 Task: Change text alignment to the right.
Action: Mouse moved to (23, 141)
Screenshot: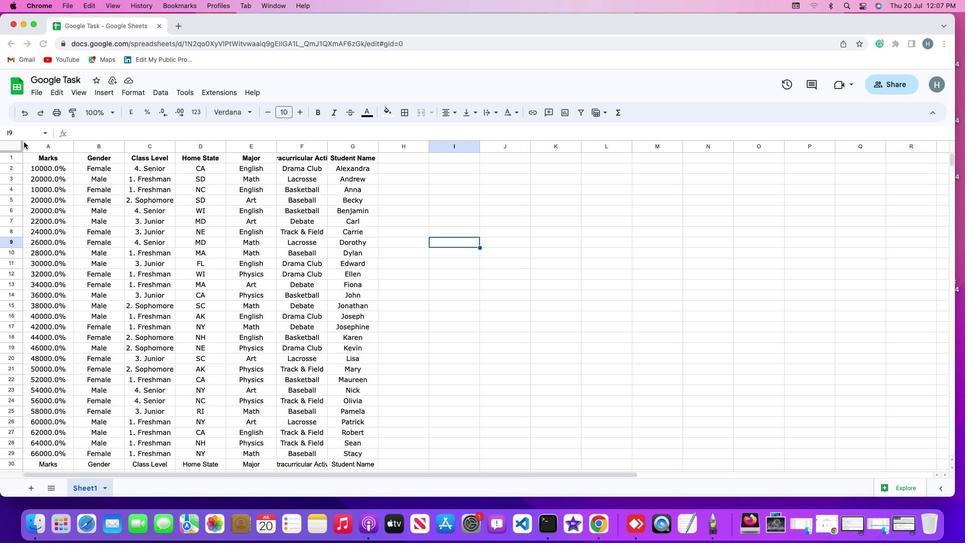
Action: Mouse pressed left at (23, 141)
Screenshot: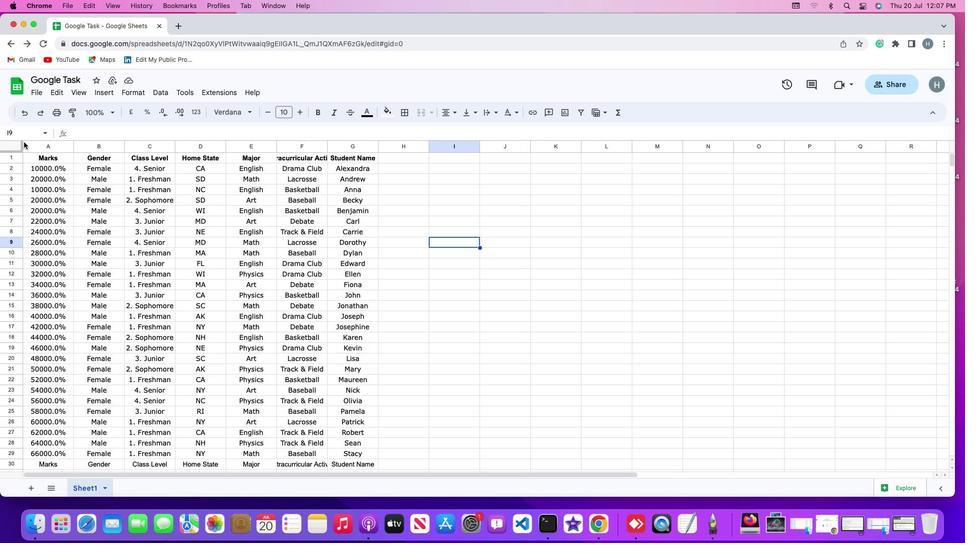 
Action: Mouse moved to (18, 148)
Screenshot: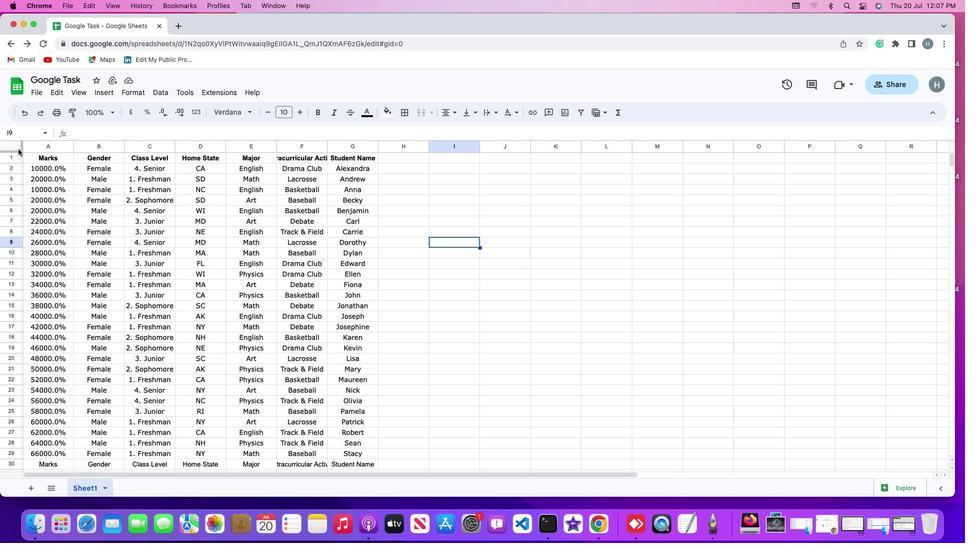 
Action: Mouse pressed left at (18, 148)
Screenshot: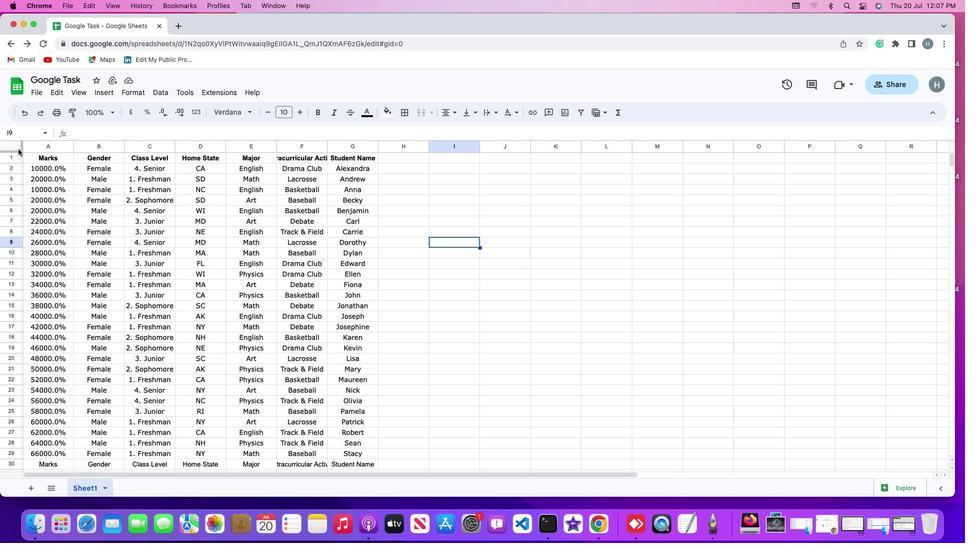 
Action: Mouse moved to (134, 95)
Screenshot: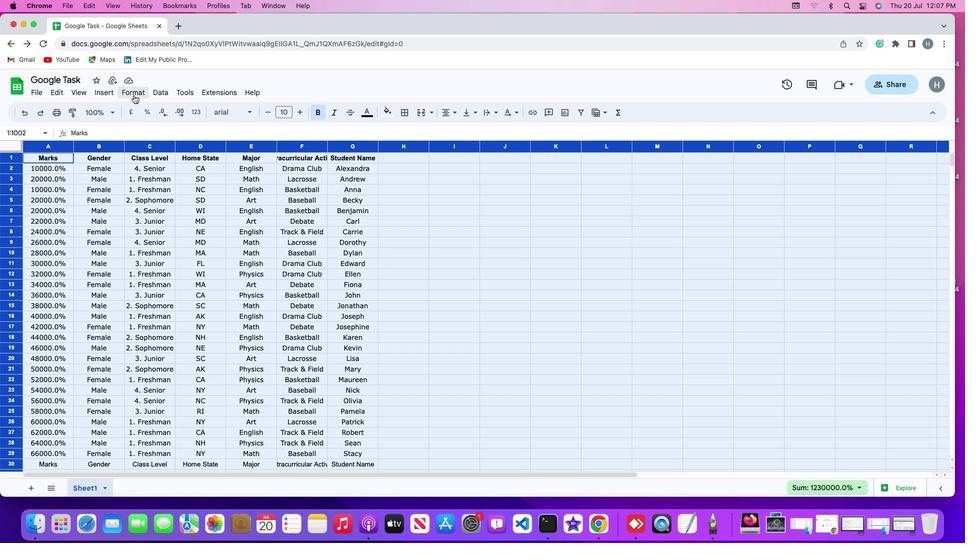 
Action: Mouse pressed left at (134, 95)
Screenshot: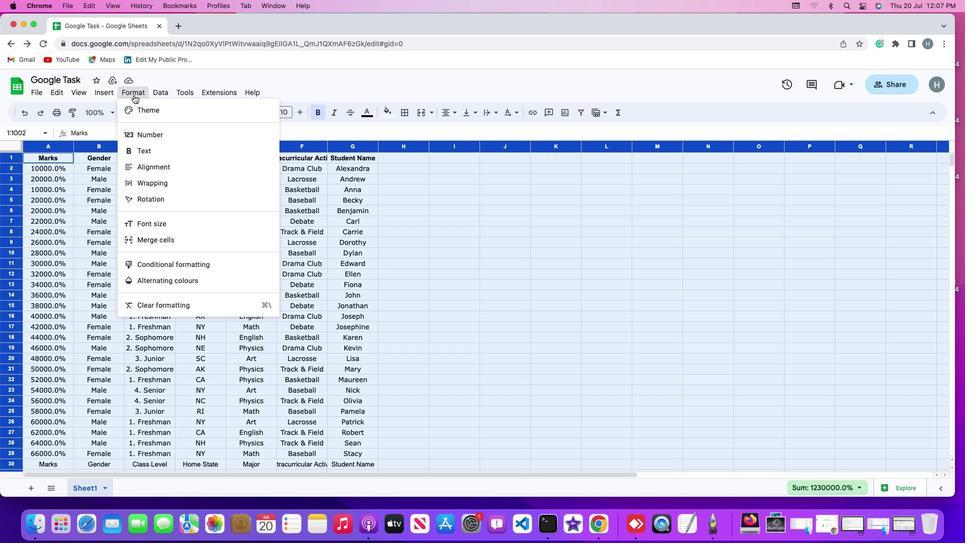
Action: Mouse moved to (158, 165)
Screenshot: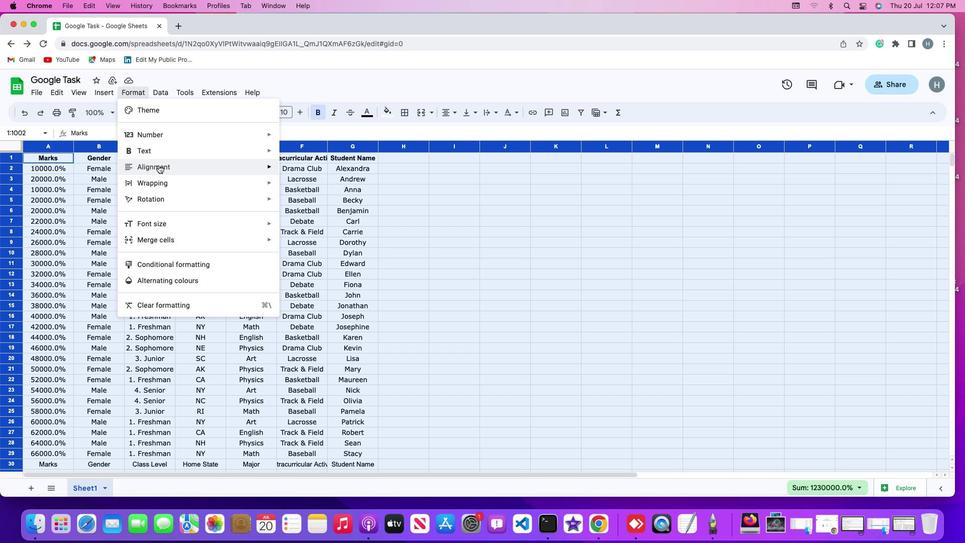 
Action: Mouse pressed left at (158, 165)
Screenshot: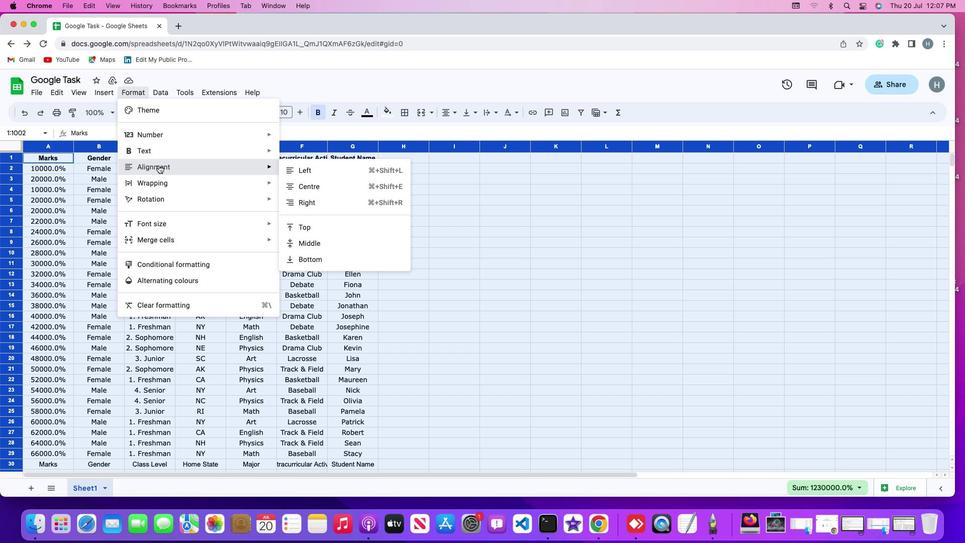 
Action: Mouse moved to (333, 206)
Screenshot: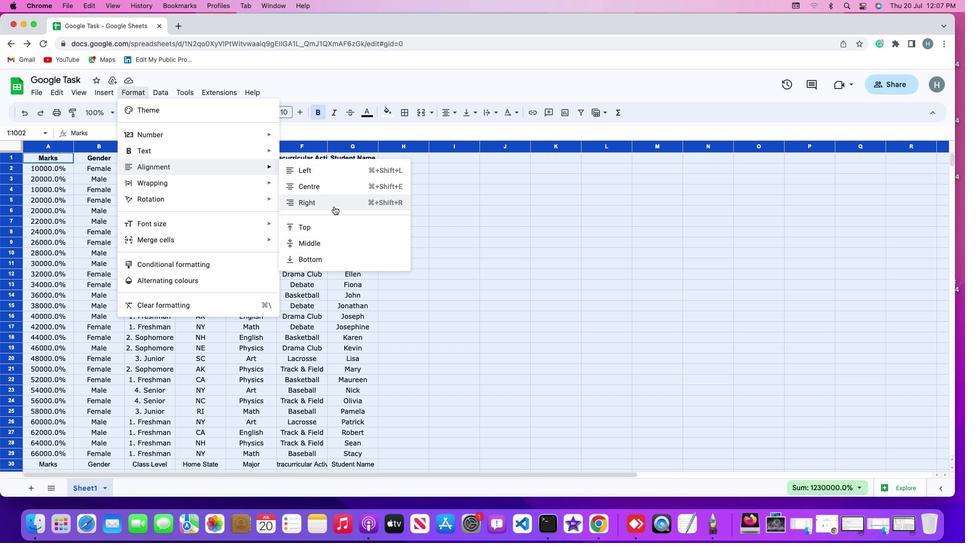 
Action: Mouse pressed left at (333, 206)
Screenshot: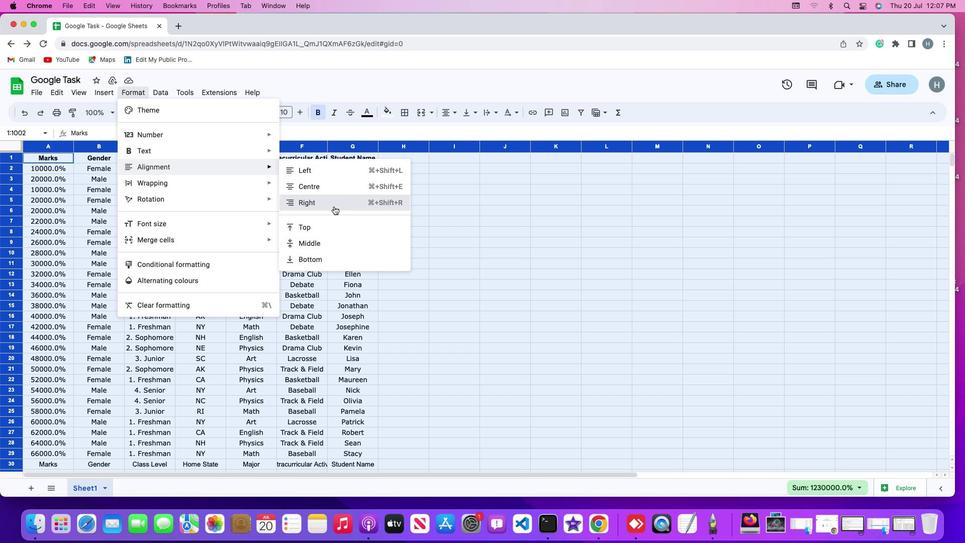
Action: Mouse moved to (446, 259)
Screenshot: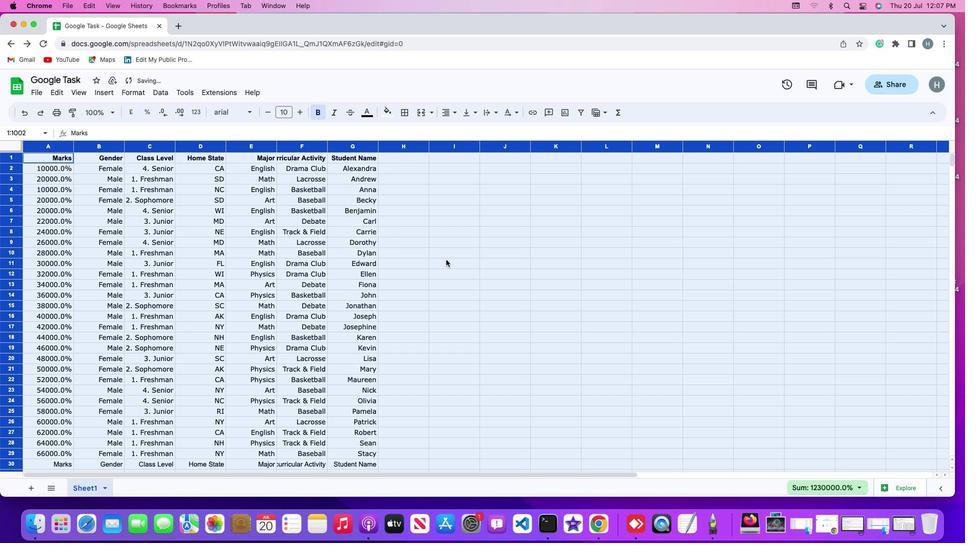 
Action: Mouse pressed left at (446, 259)
Screenshot: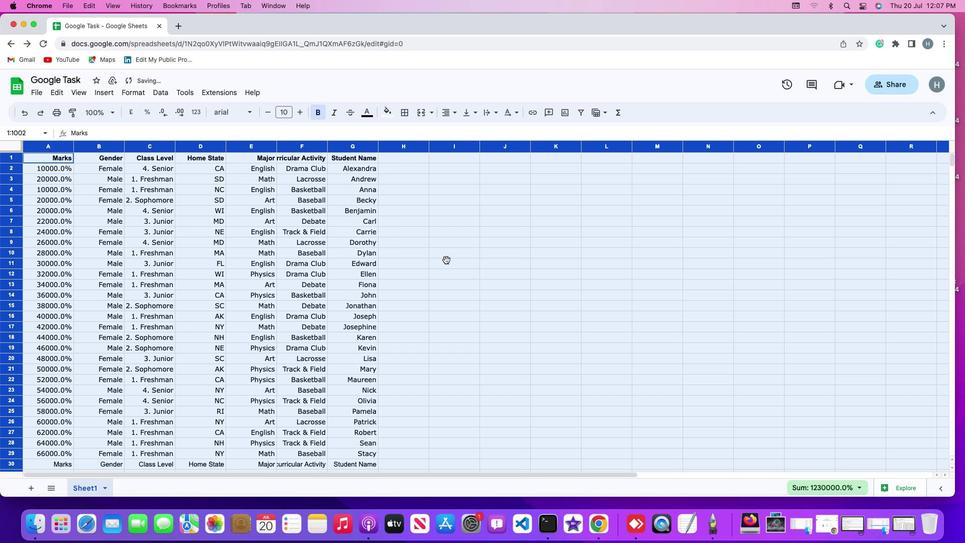 
